 Task: Add Denco Sow Good Aero Tweeze to the cart.
Action: Mouse moved to (263, 133)
Screenshot: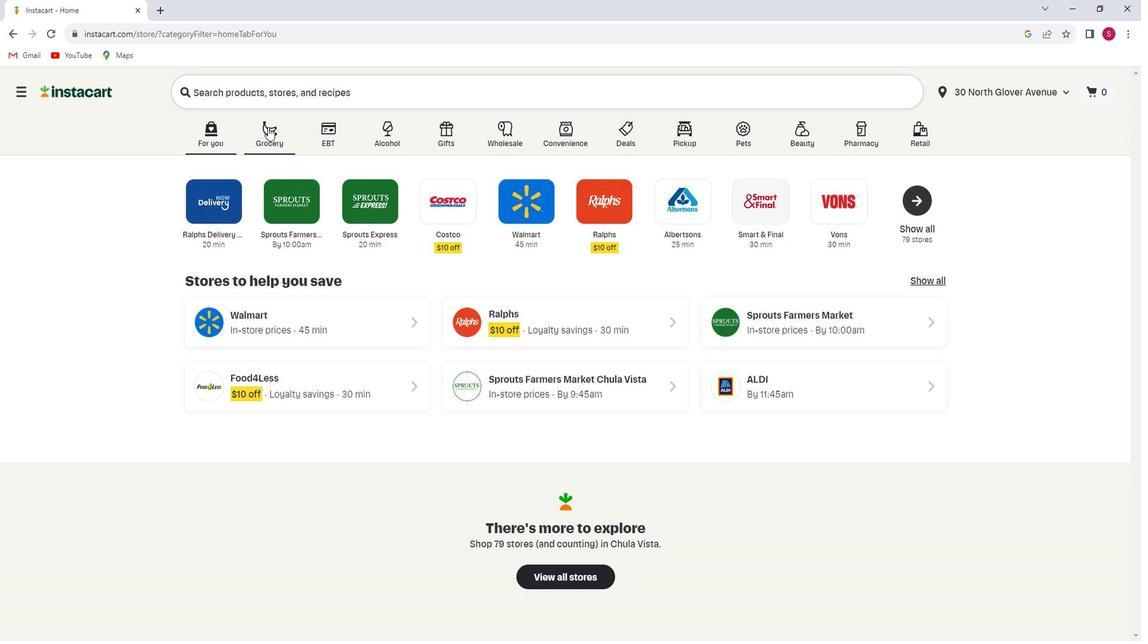 
Action: Mouse pressed left at (263, 133)
Screenshot: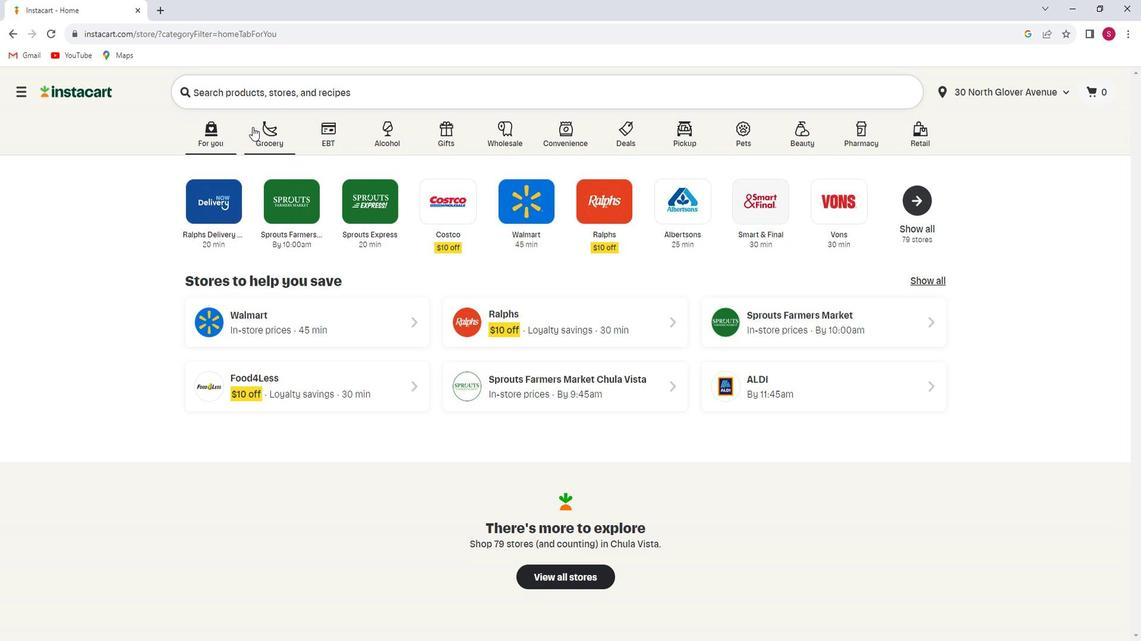 
Action: Mouse moved to (289, 350)
Screenshot: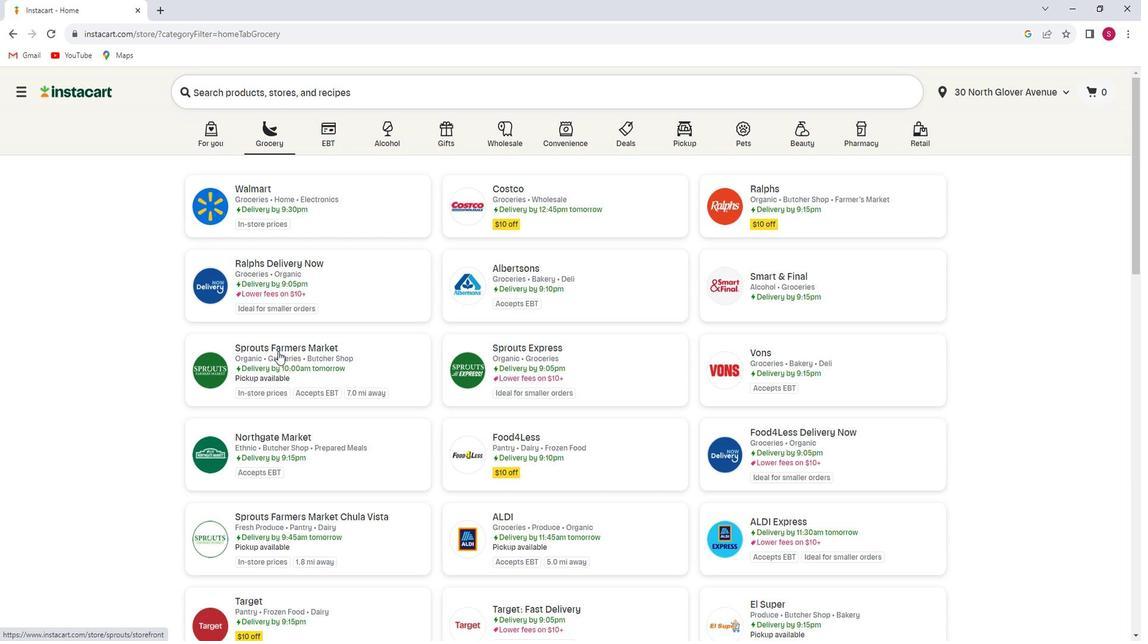 
Action: Mouse pressed left at (289, 350)
Screenshot: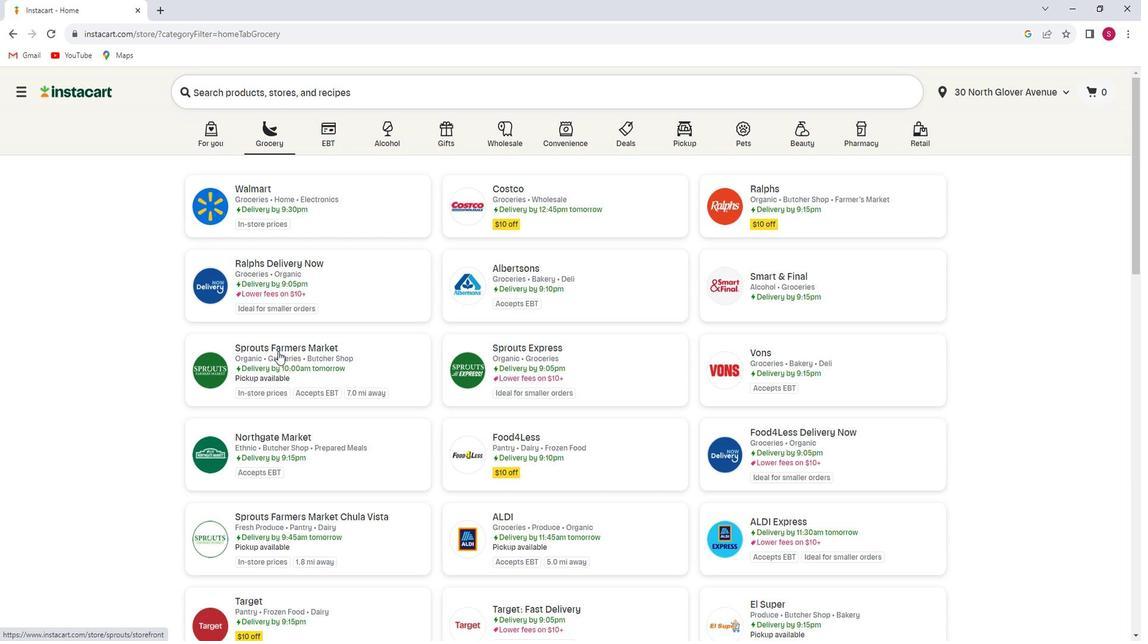 
Action: Mouse moved to (82, 402)
Screenshot: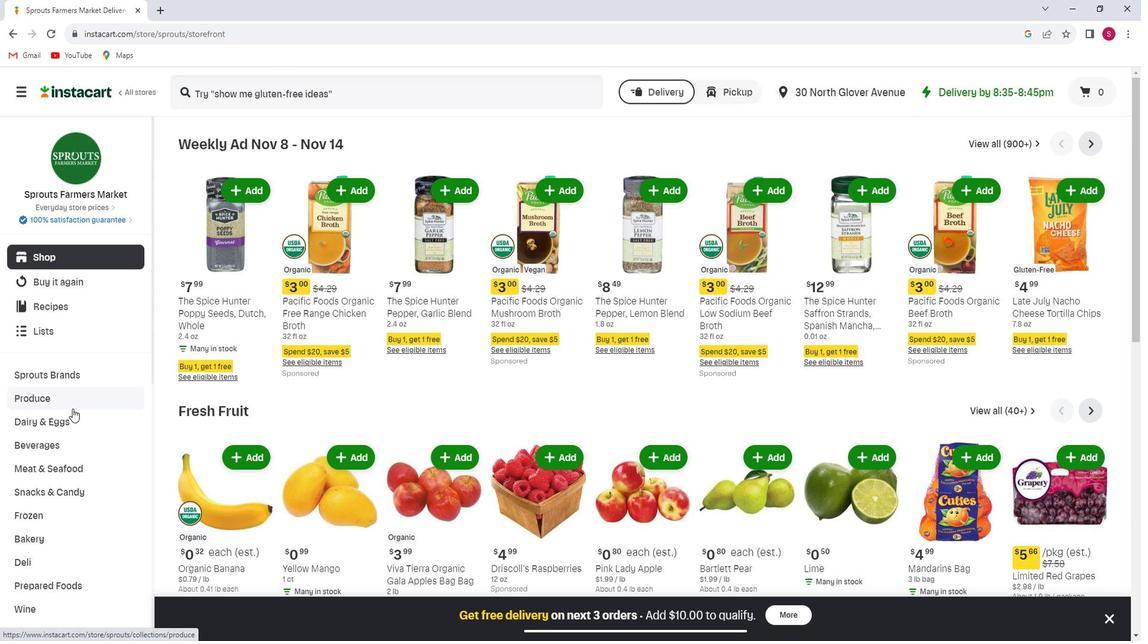 
Action: Mouse scrolled (82, 401) with delta (0, 0)
Screenshot: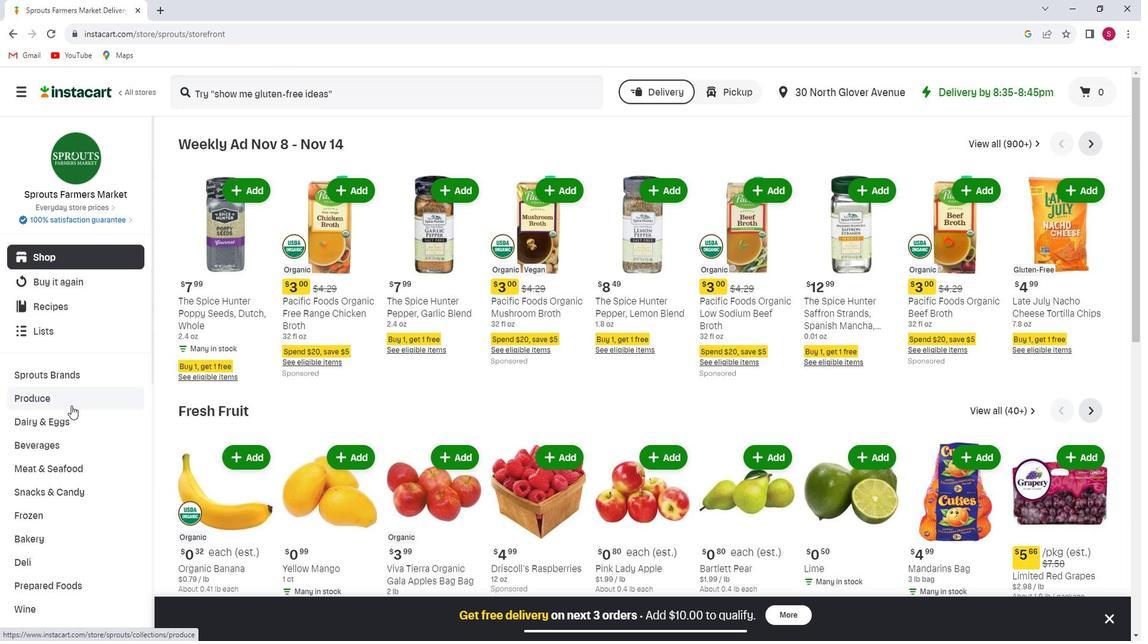 
Action: Mouse scrolled (82, 401) with delta (0, 0)
Screenshot: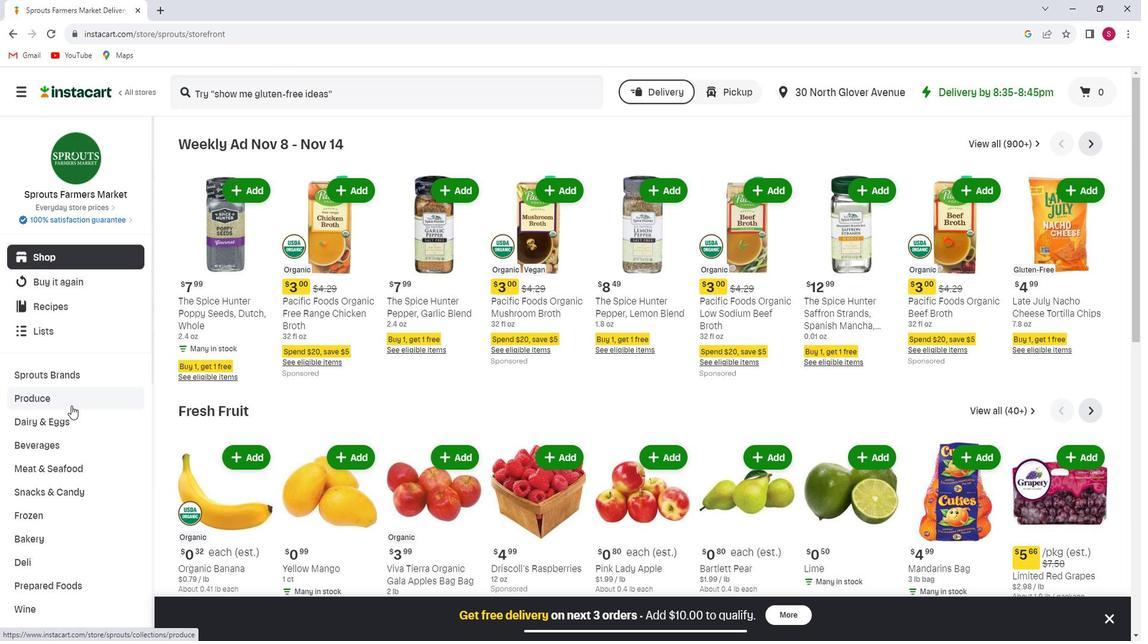 
Action: Mouse scrolled (82, 401) with delta (0, 0)
Screenshot: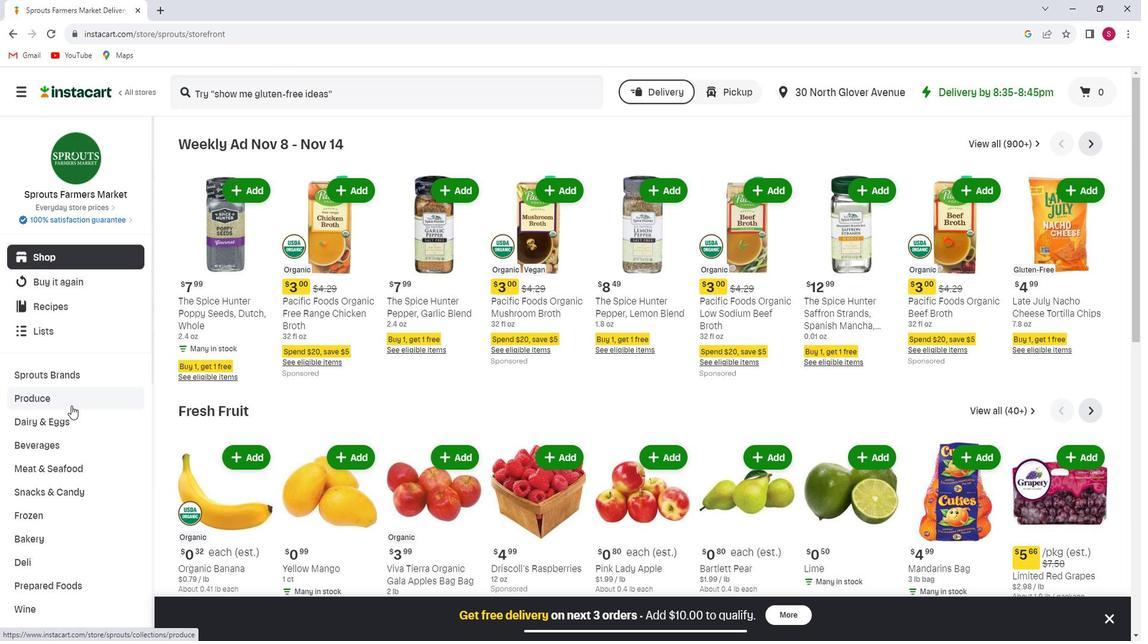 
Action: Mouse scrolled (82, 401) with delta (0, 0)
Screenshot: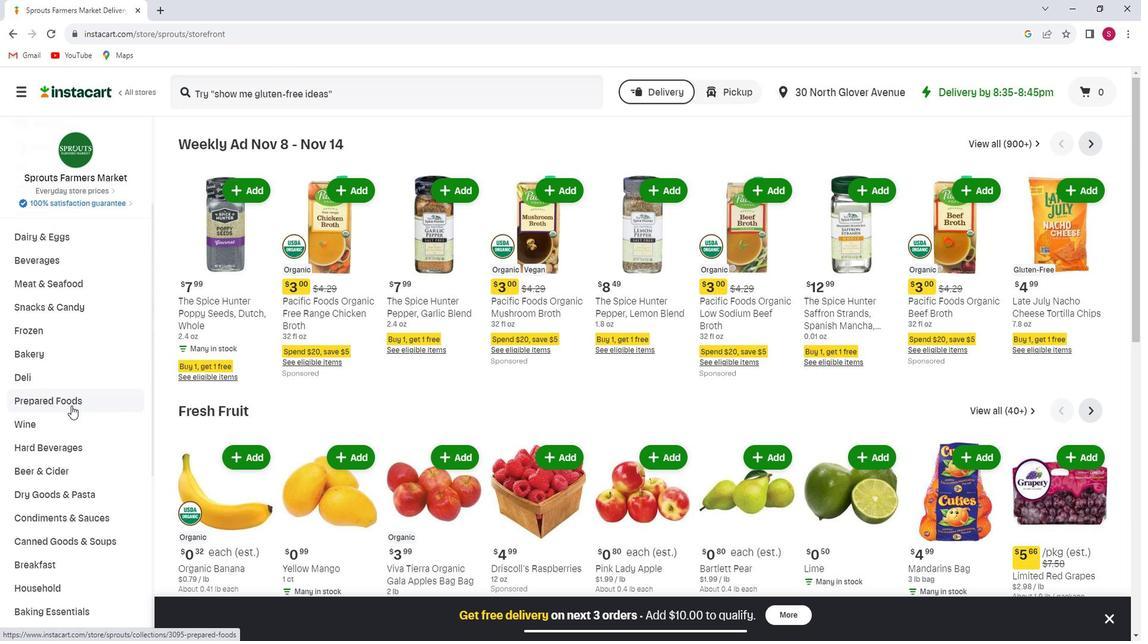 
Action: Mouse scrolled (82, 401) with delta (0, 0)
Screenshot: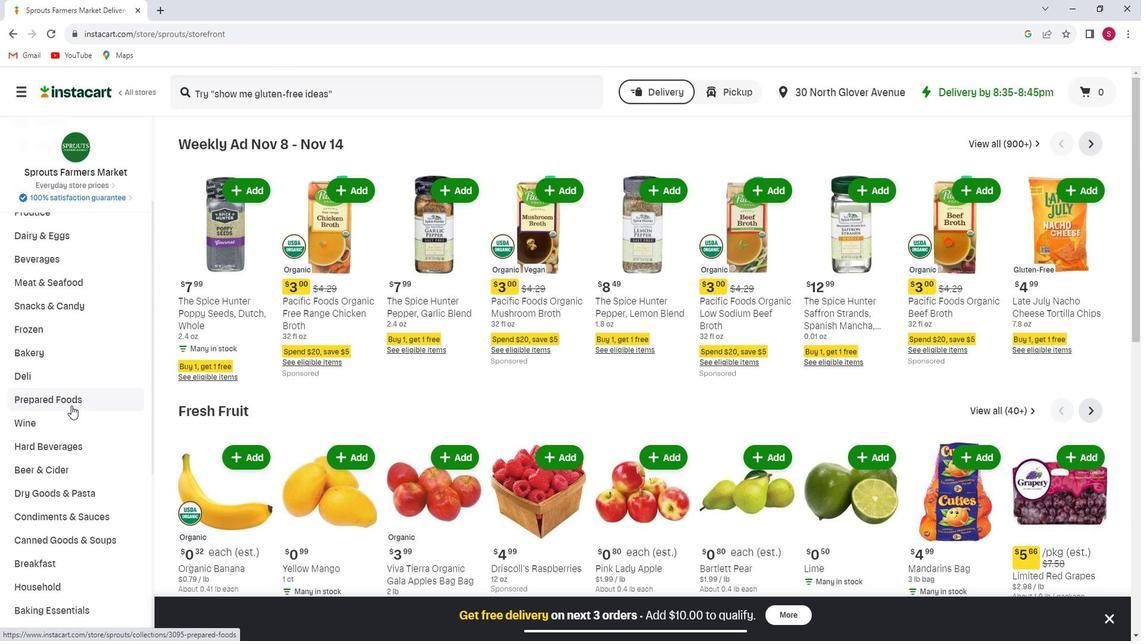 
Action: Mouse scrolled (82, 401) with delta (0, 0)
Screenshot: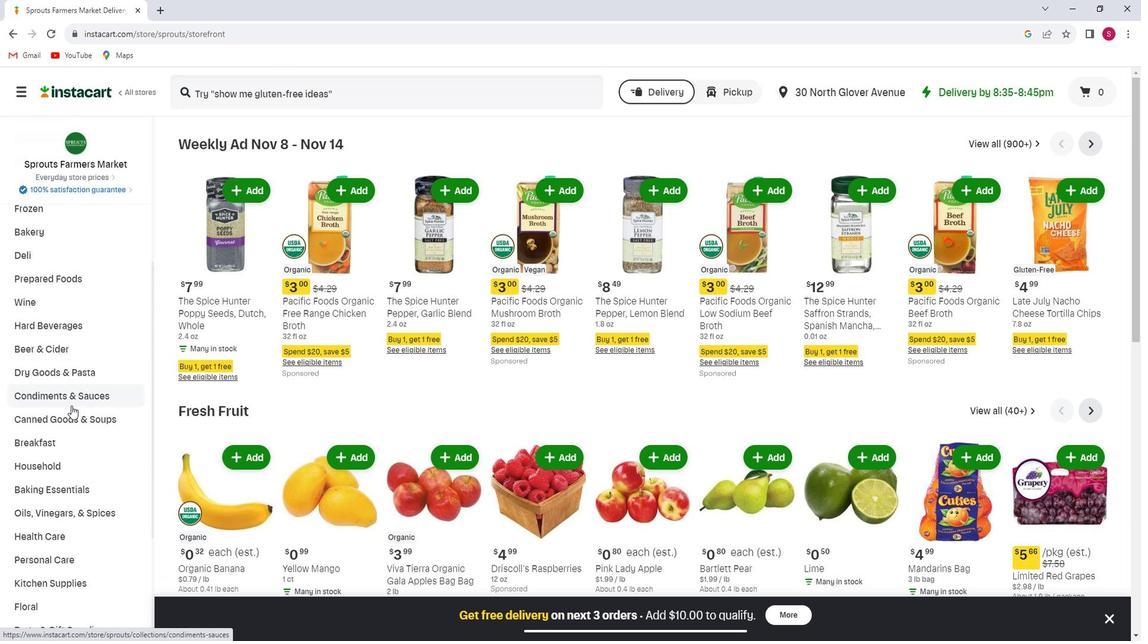 
Action: Mouse moved to (82, 417)
Screenshot: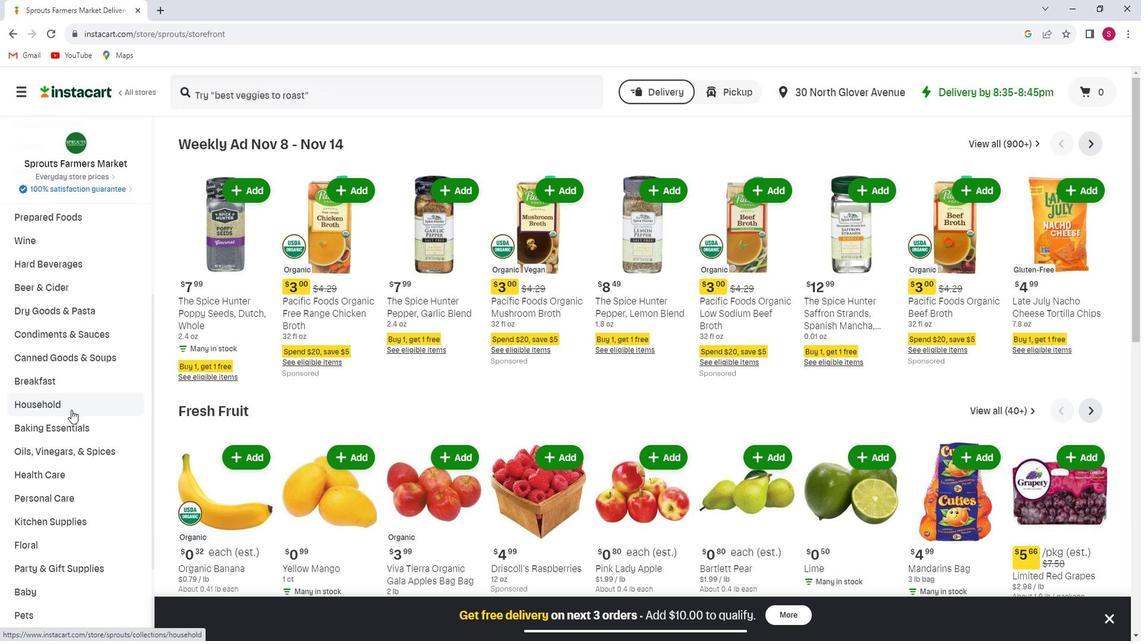 
Action: Mouse scrolled (82, 417) with delta (0, 0)
Screenshot: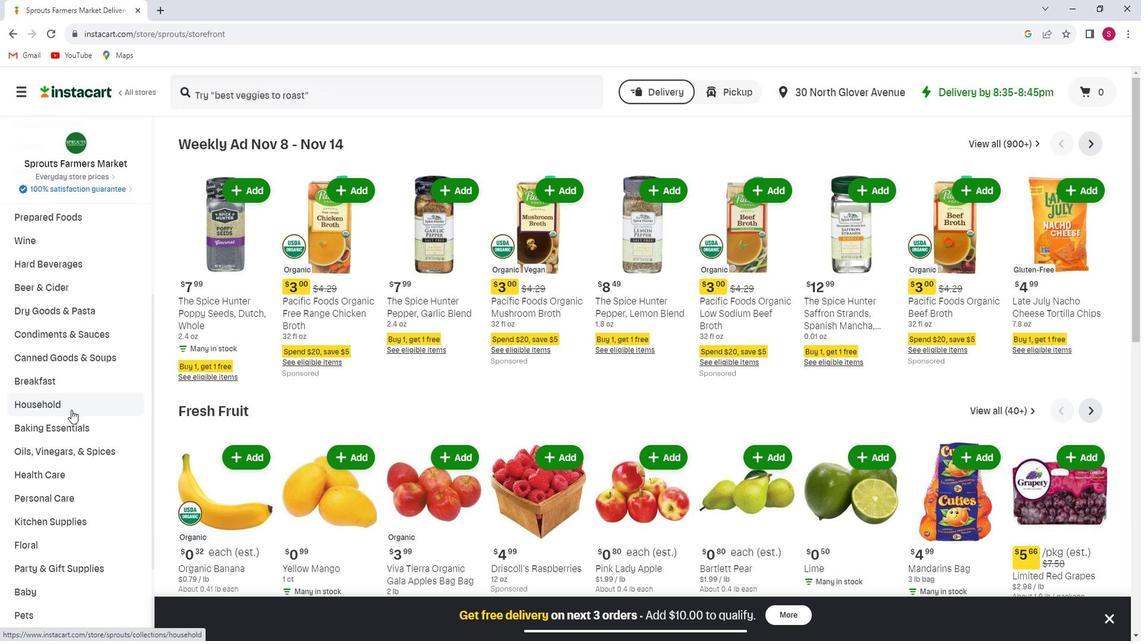 
Action: Mouse moved to (76, 428)
Screenshot: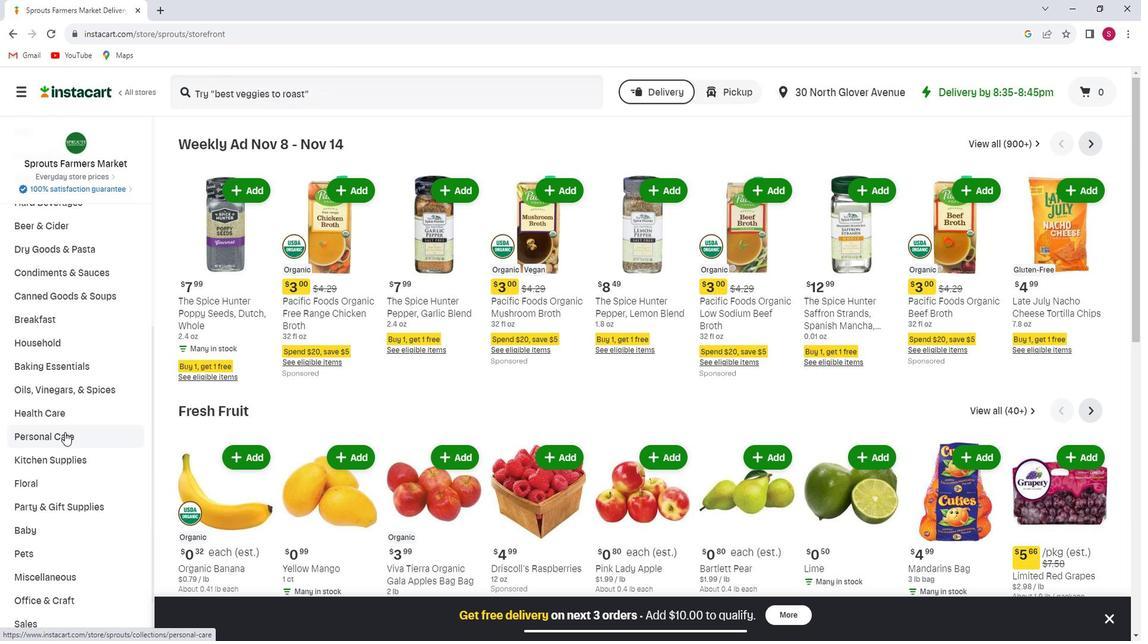 
Action: Mouse pressed left at (76, 428)
Screenshot: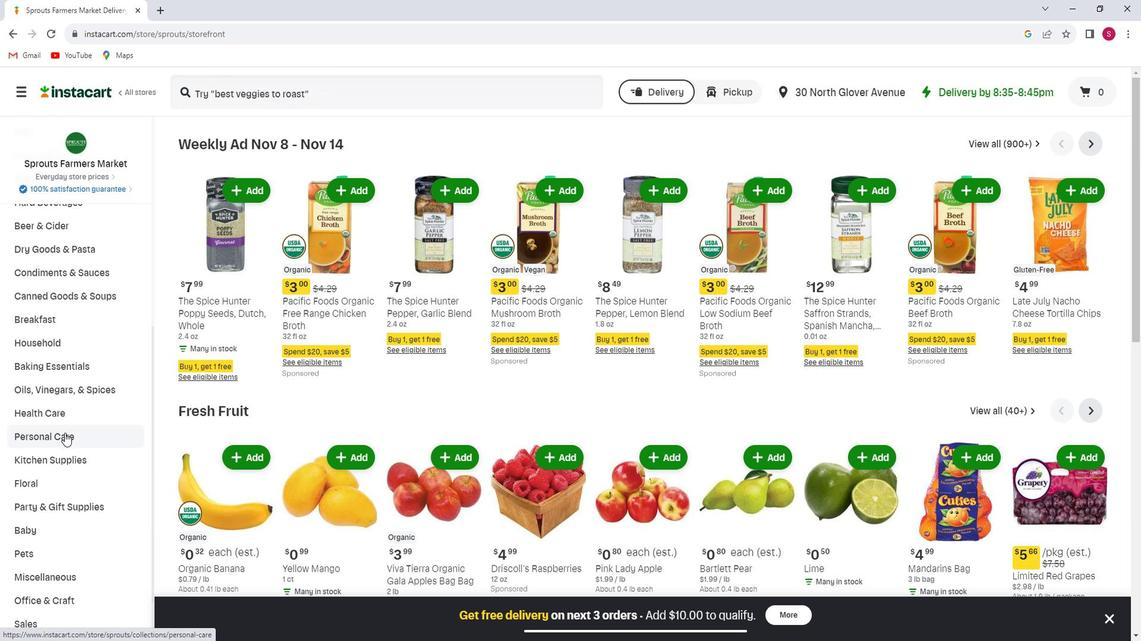 
Action: Mouse moved to (1039, 179)
Screenshot: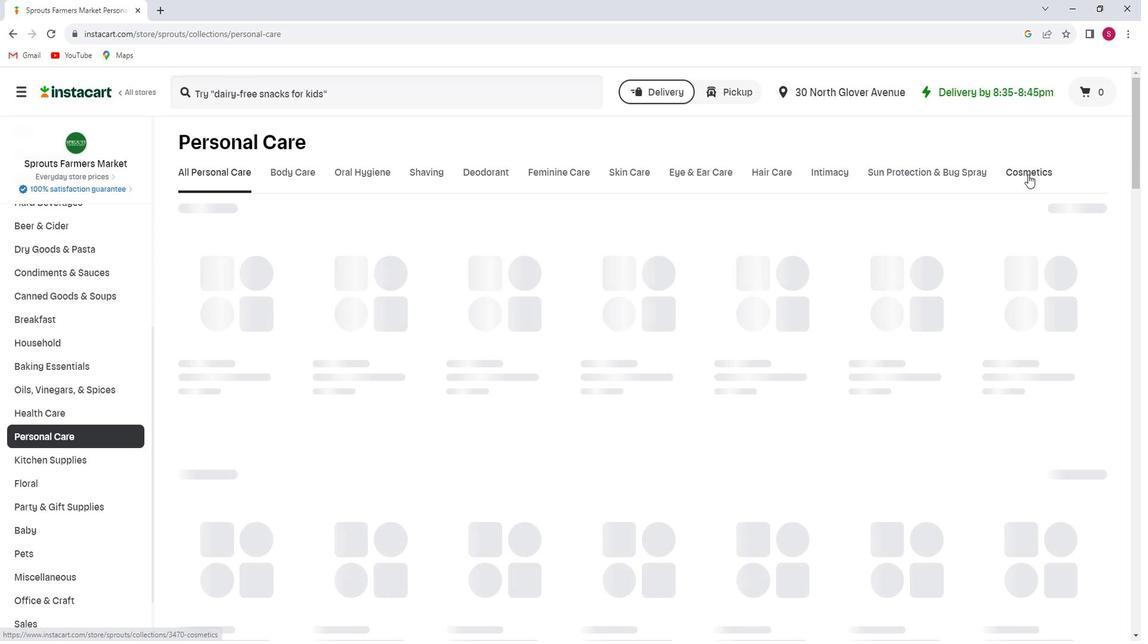 
Action: Mouse pressed left at (1039, 179)
Screenshot: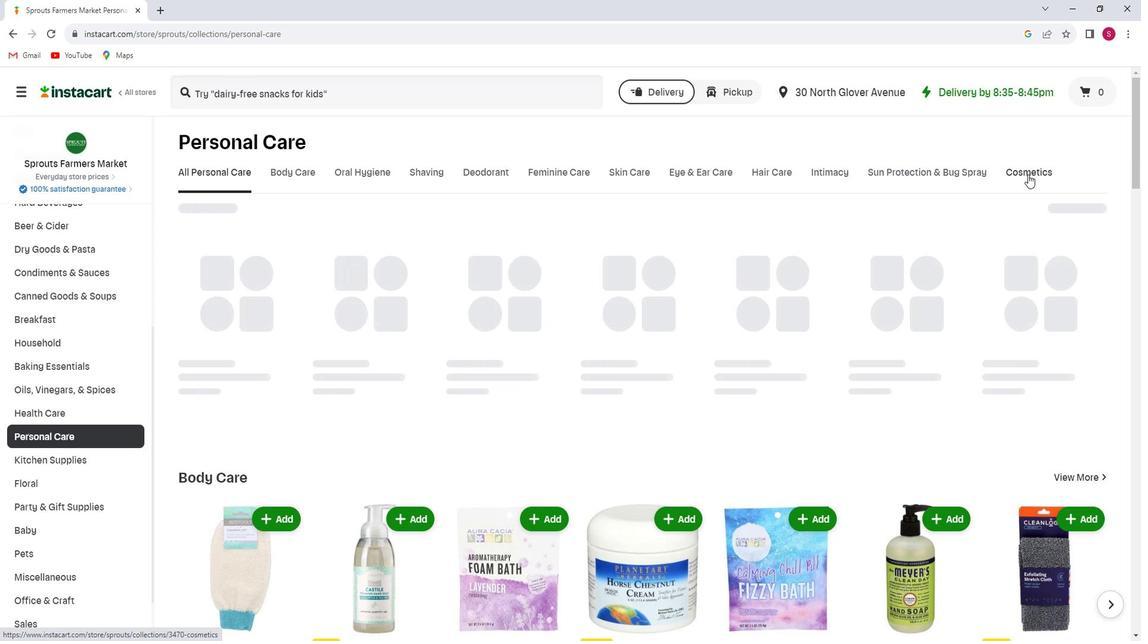 
Action: Mouse moved to (279, 225)
Screenshot: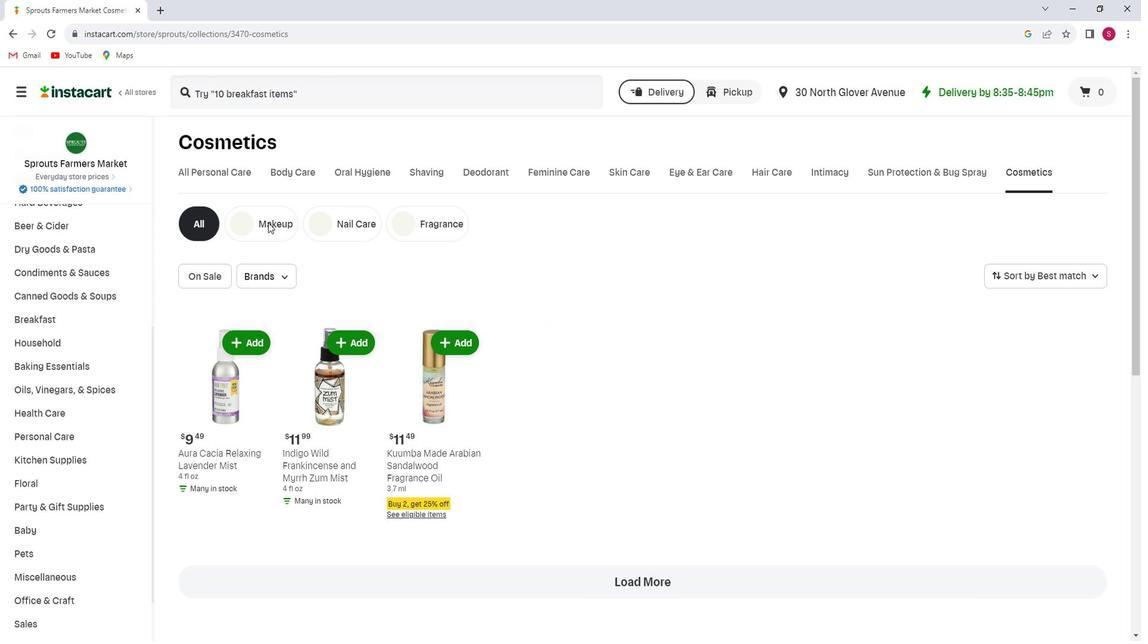 
Action: Mouse pressed left at (279, 225)
Screenshot: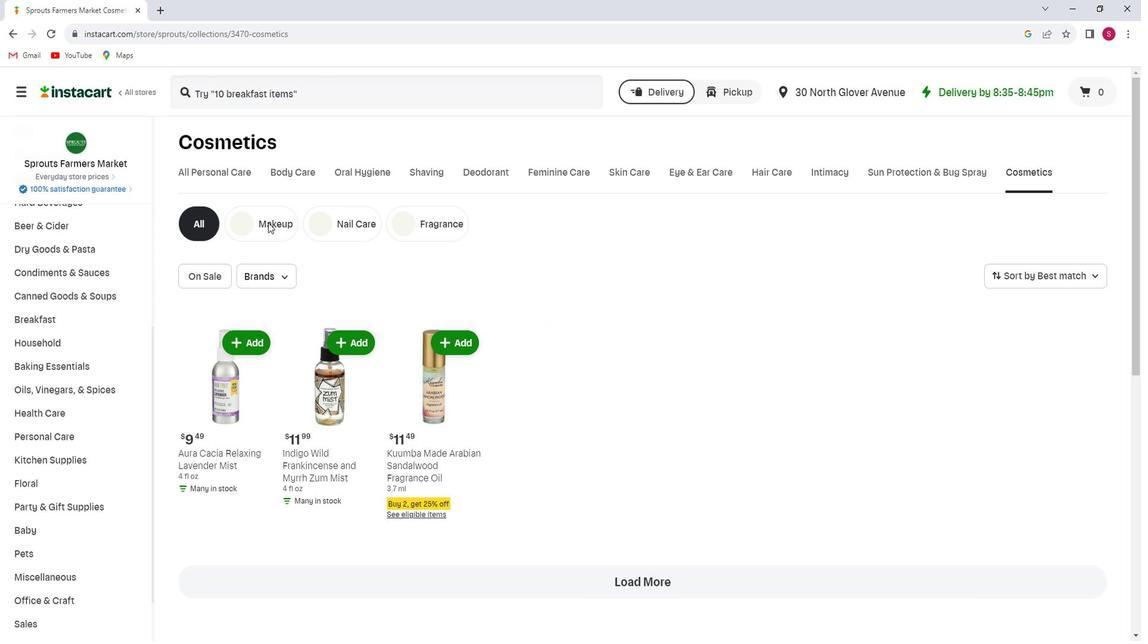 
Action: Mouse moved to (306, 99)
Screenshot: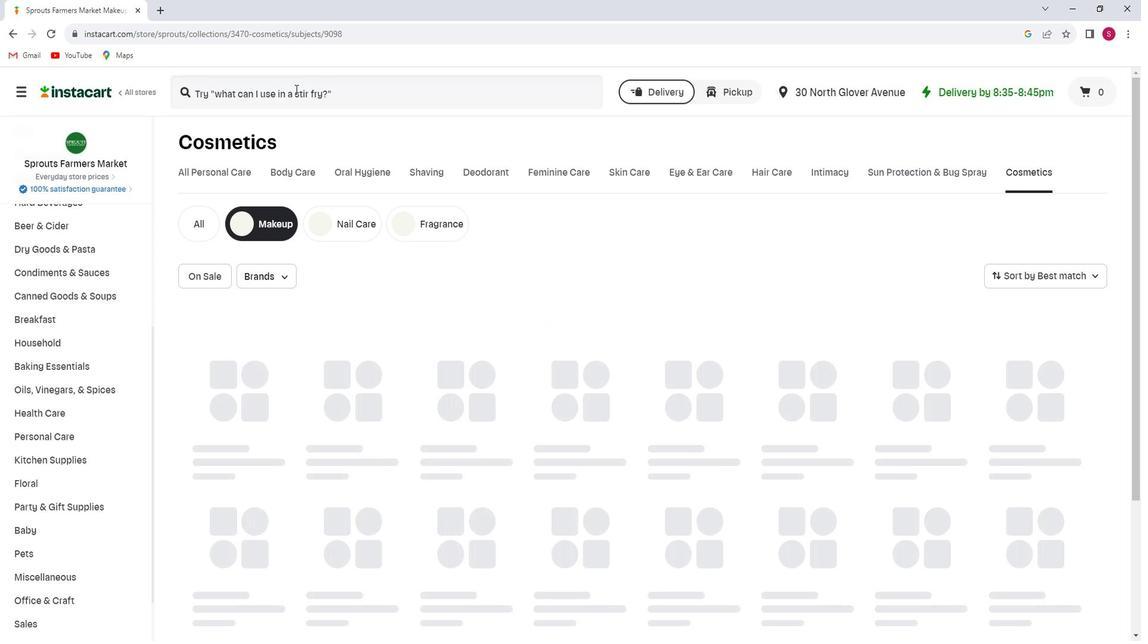 
Action: Mouse pressed left at (306, 99)
Screenshot: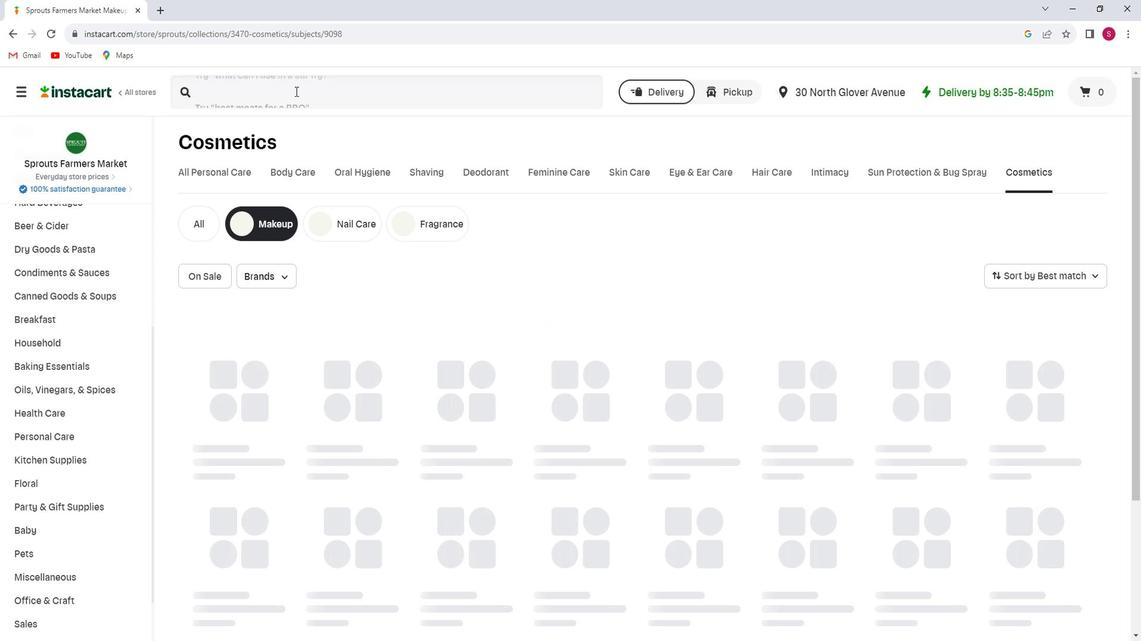 
Action: Mouse moved to (306, 99)
Screenshot: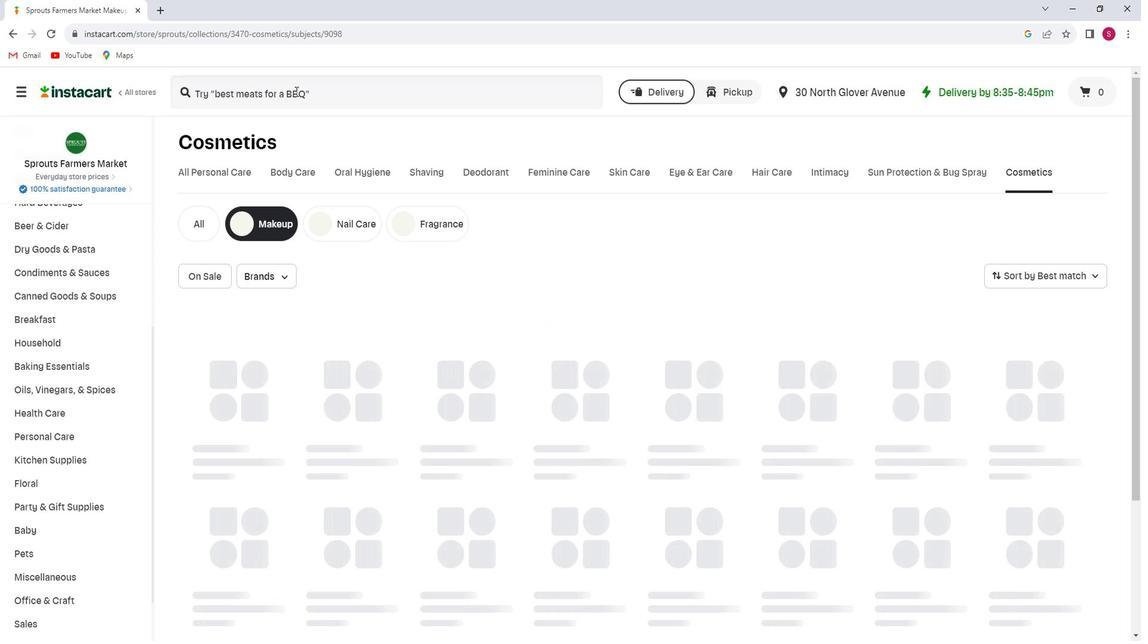 
Action: Key pressed <Key.shift>Denco<Key.space><Key.shift>Sow<Key.space><Key.shift>Good<Key.space><Key.shift><Key.shift><Key.shift>Aero<Key.space><Key.shift>Tweze<Key.enter>
Screenshot: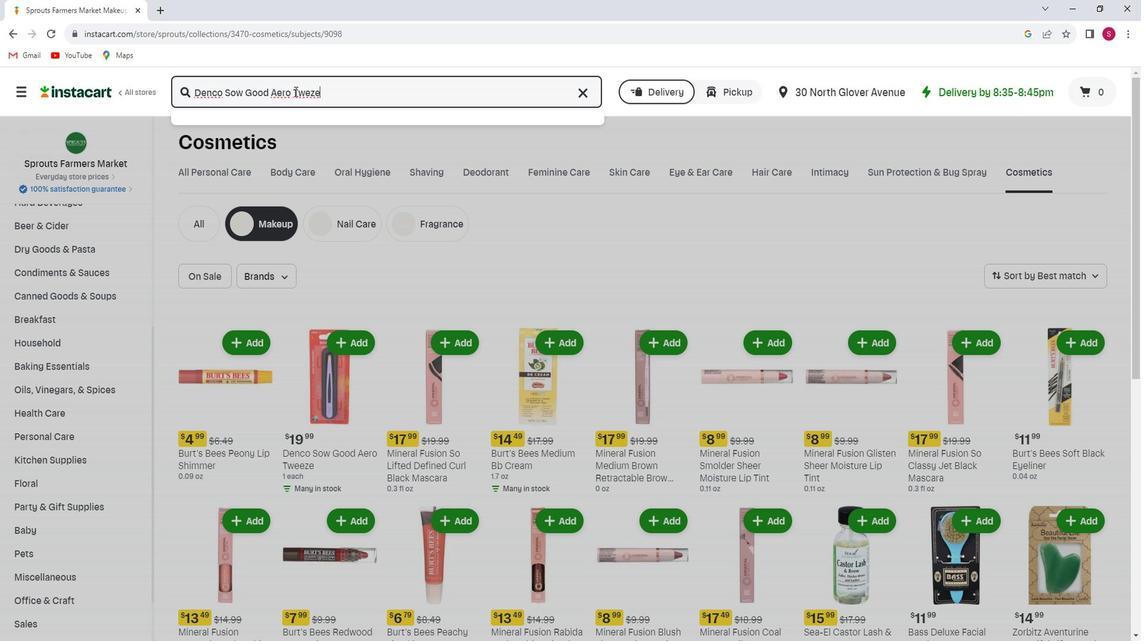 
Action: Mouse moved to (315, 194)
Screenshot: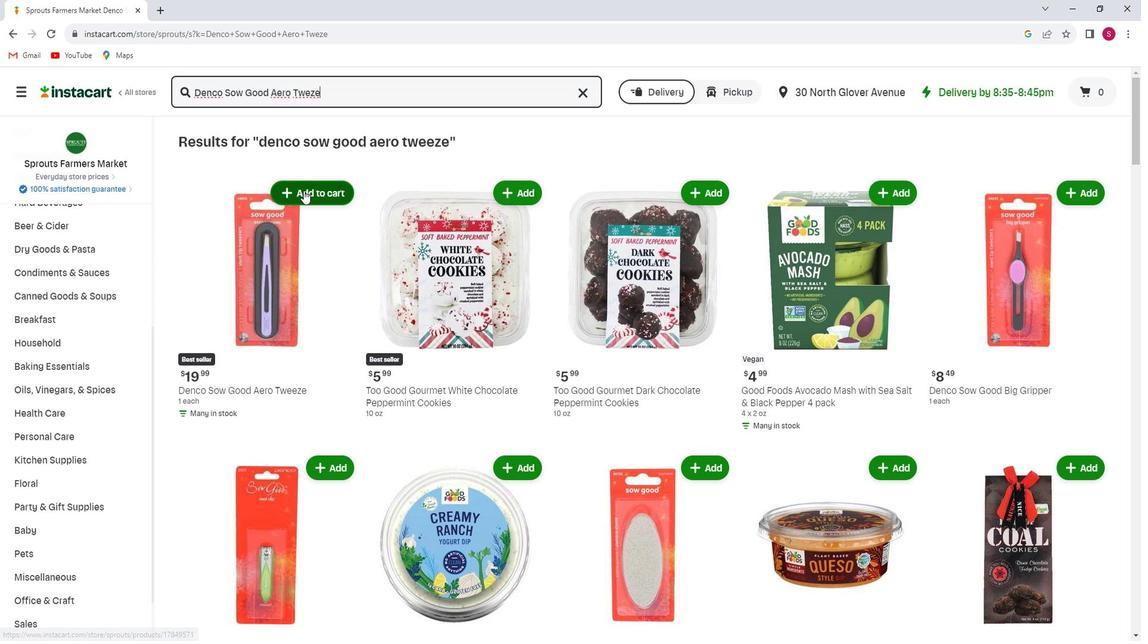 
Action: Mouse pressed left at (315, 194)
Screenshot: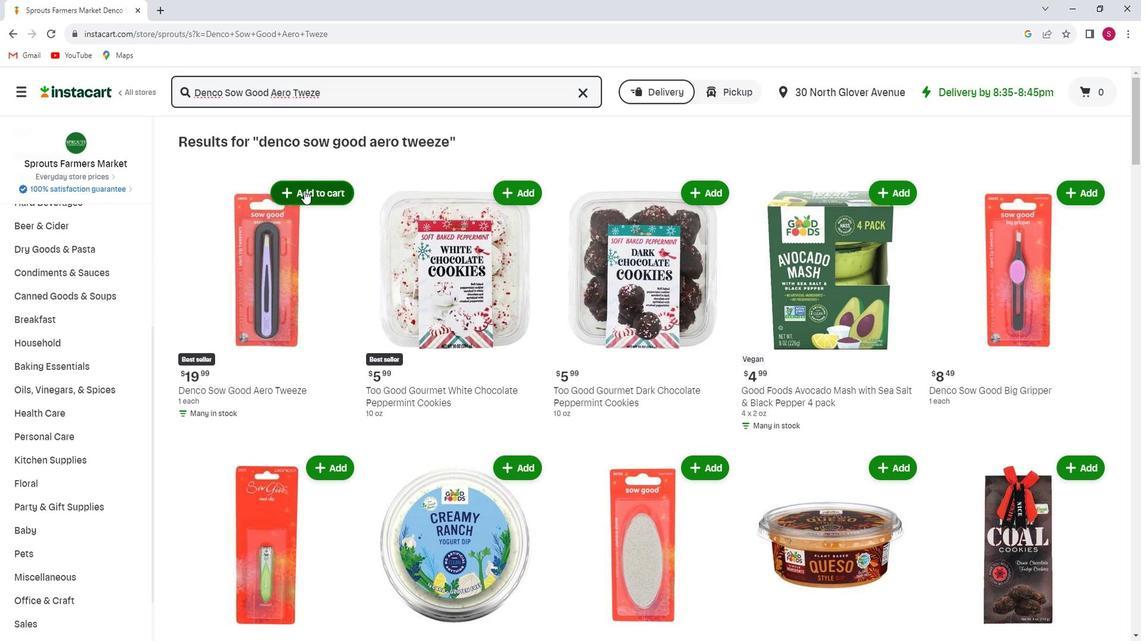 
Action: Mouse moved to (329, 248)
Screenshot: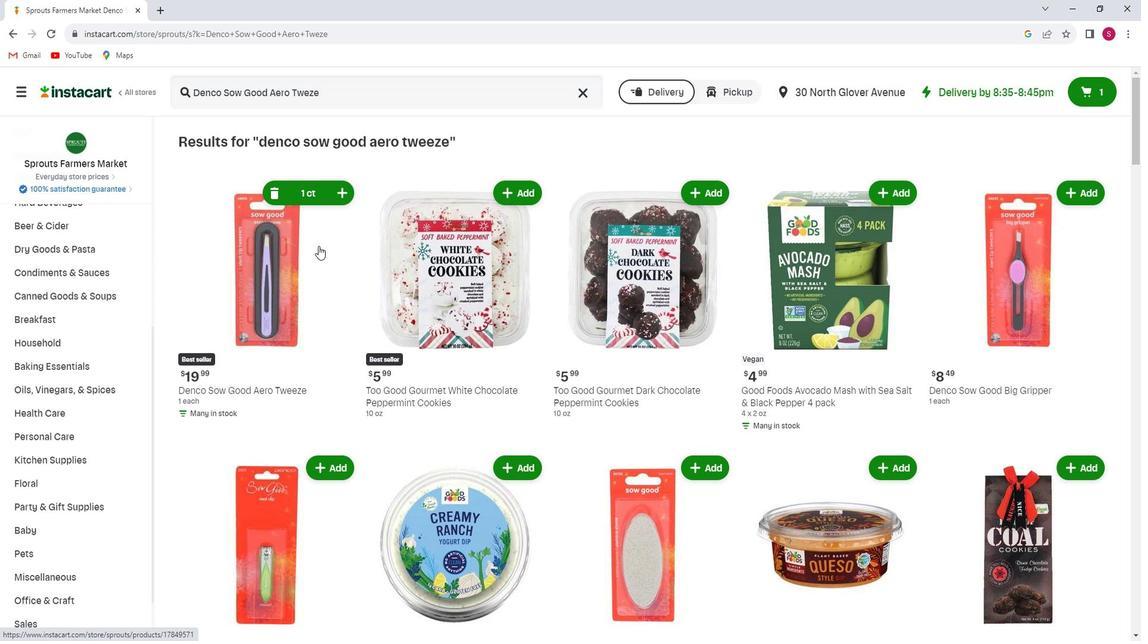
